 Task: Select the advanced option in the diff algorithm.
Action: Mouse moved to (129, 238)
Screenshot: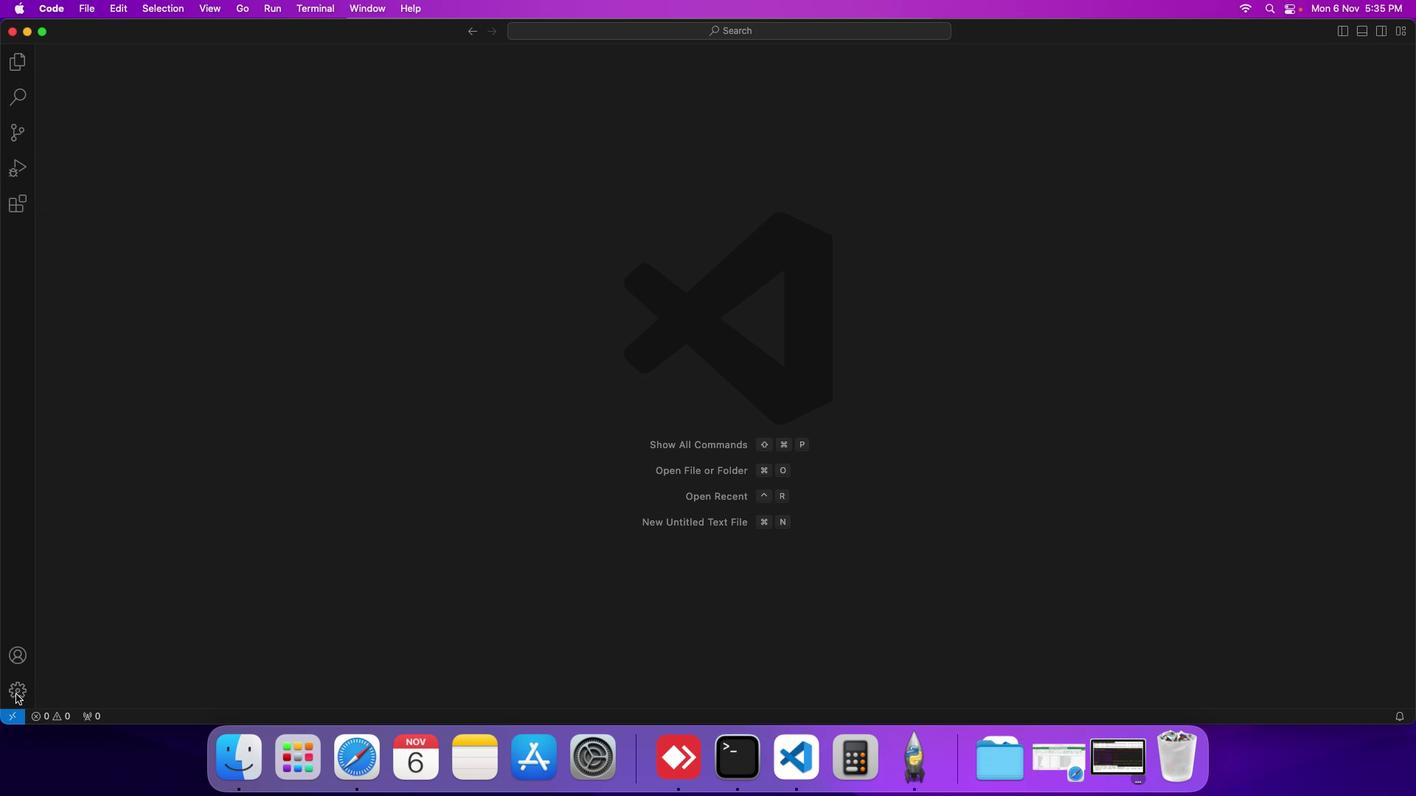 
Action: Mouse pressed left at (129, 238)
Screenshot: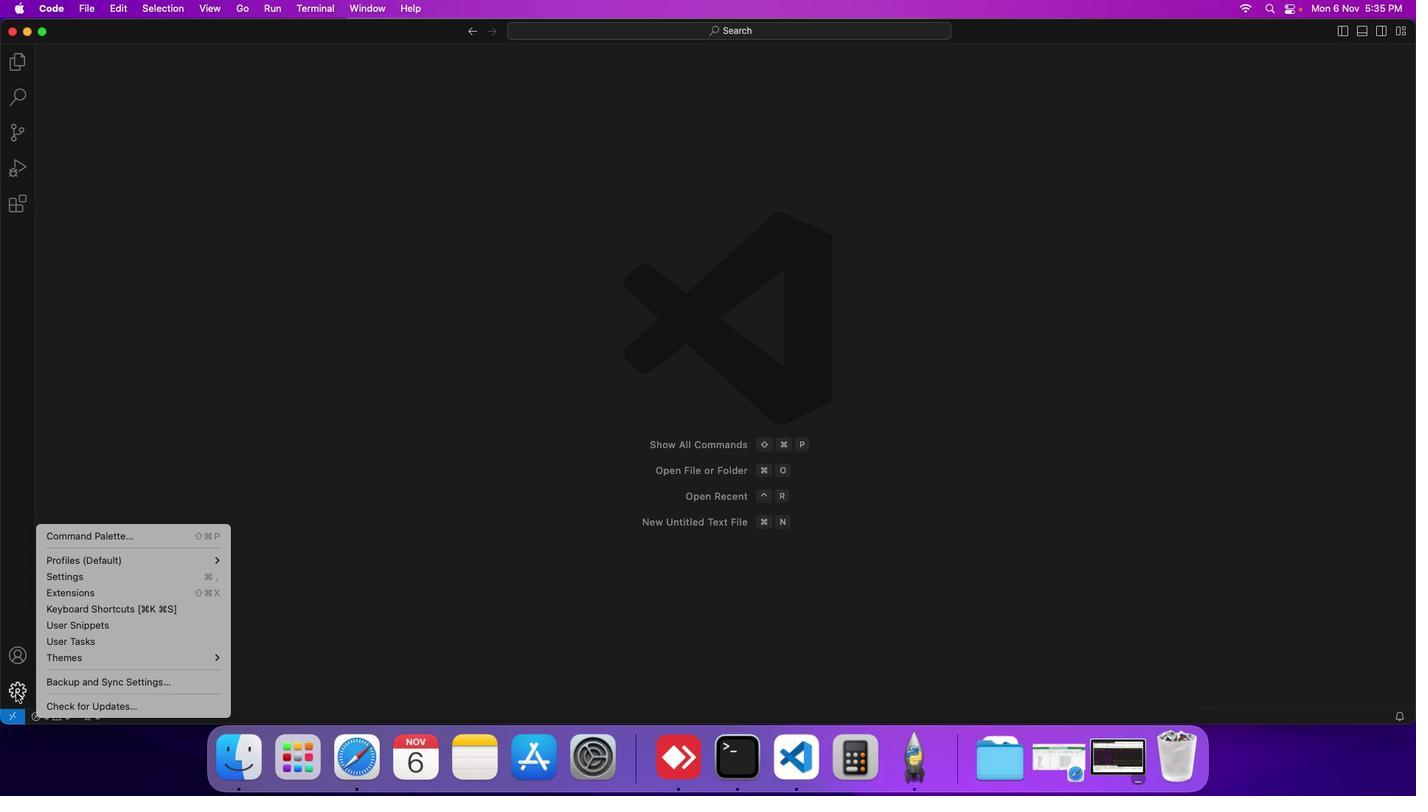 
Action: Mouse moved to (165, 239)
Screenshot: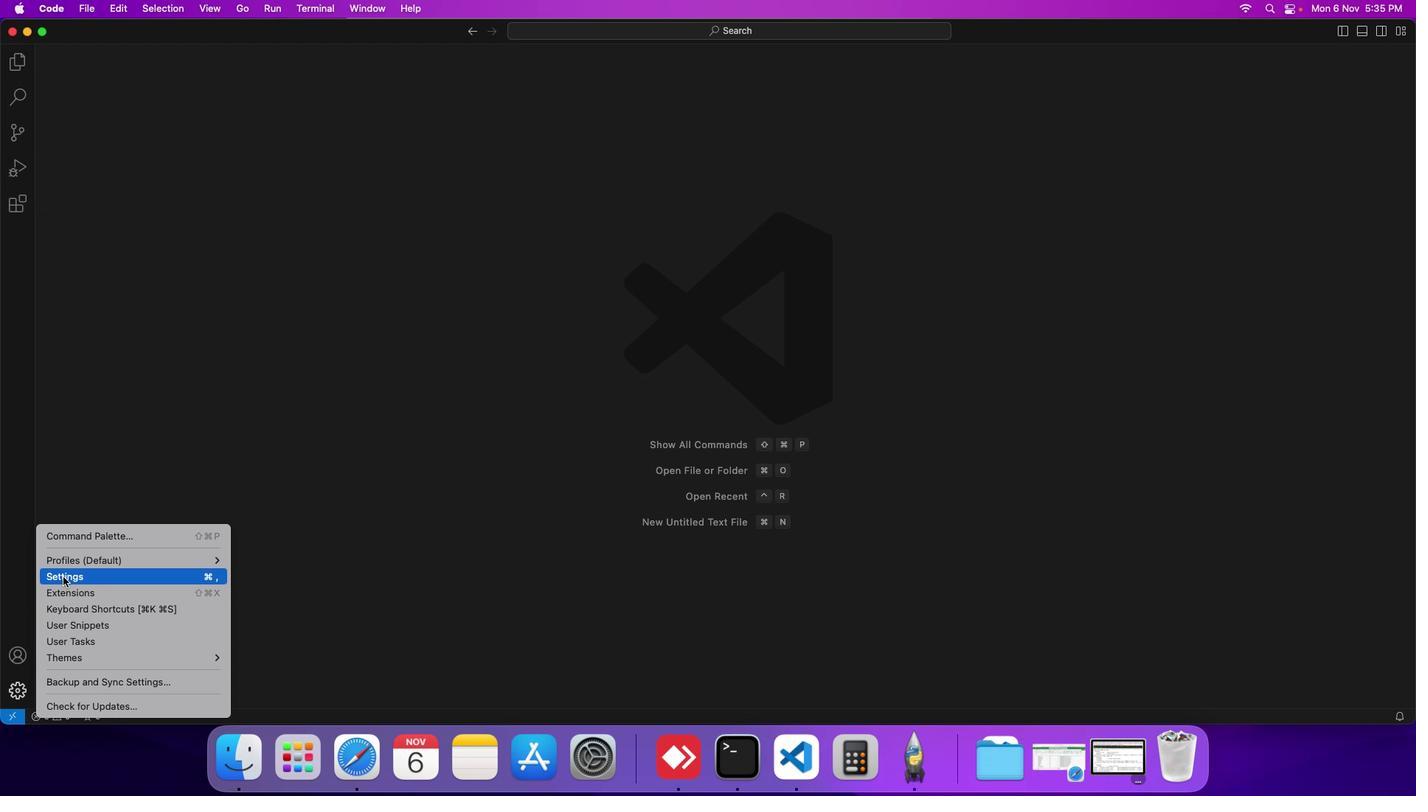 
Action: Mouse pressed left at (165, 239)
Screenshot: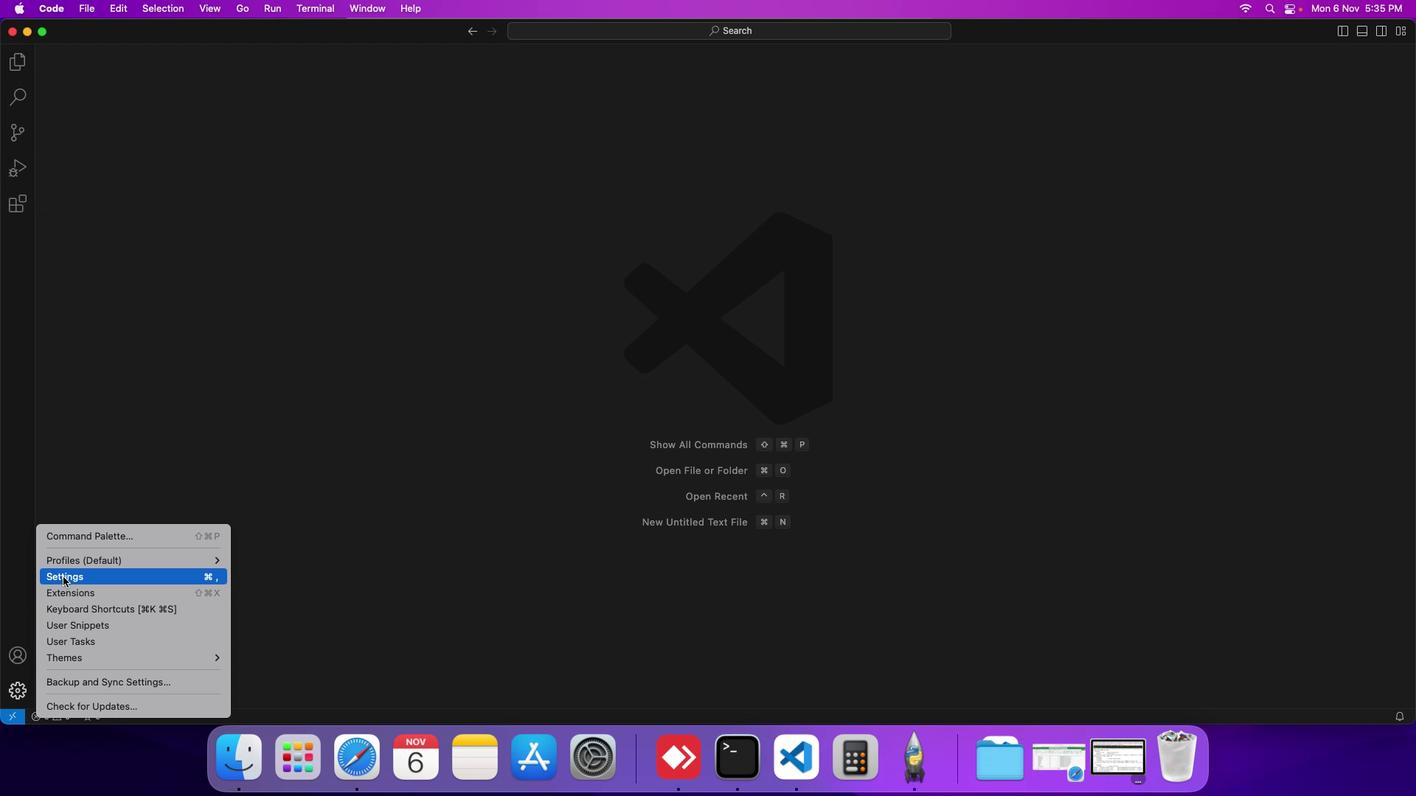 
Action: Mouse moved to (408, 246)
Screenshot: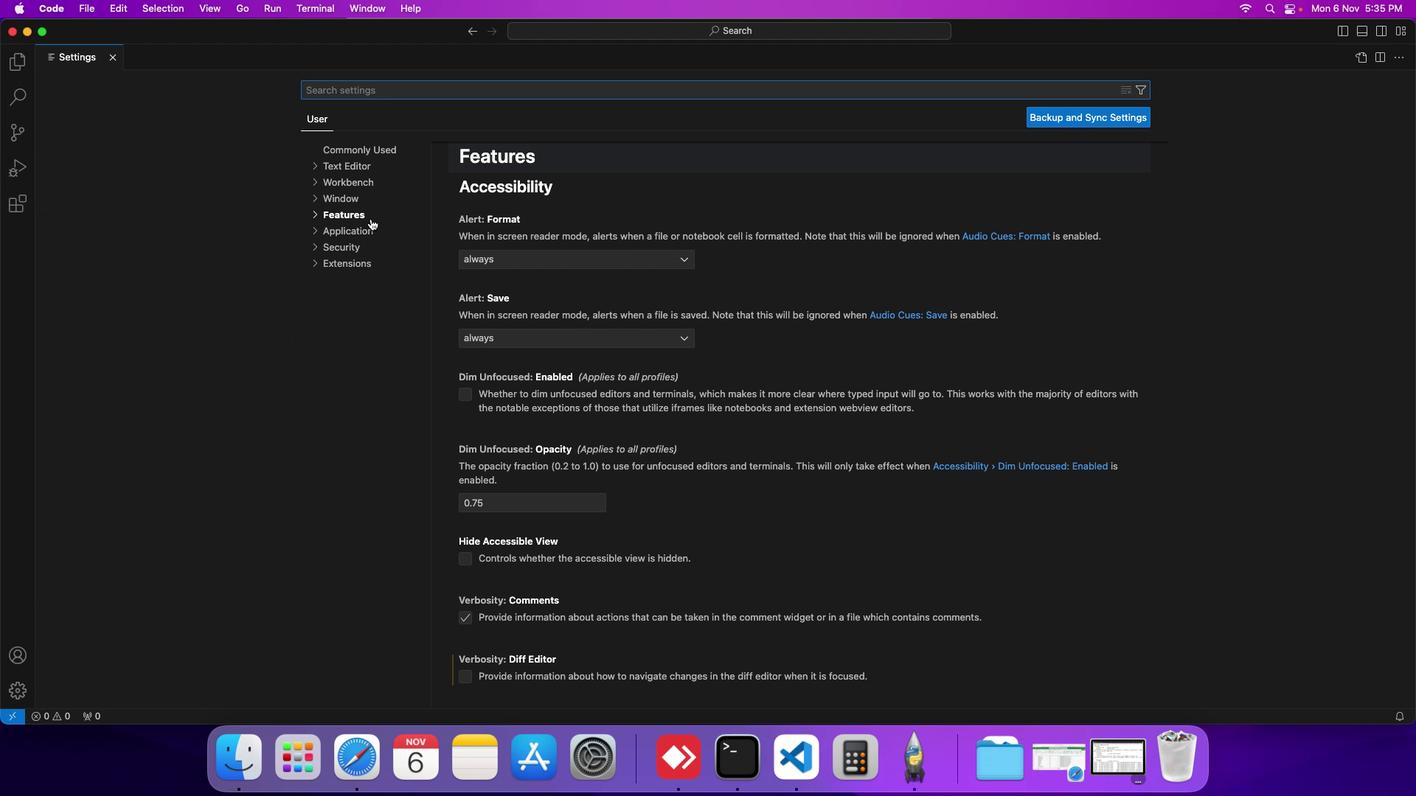 
Action: Mouse pressed left at (408, 246)
Screenshot: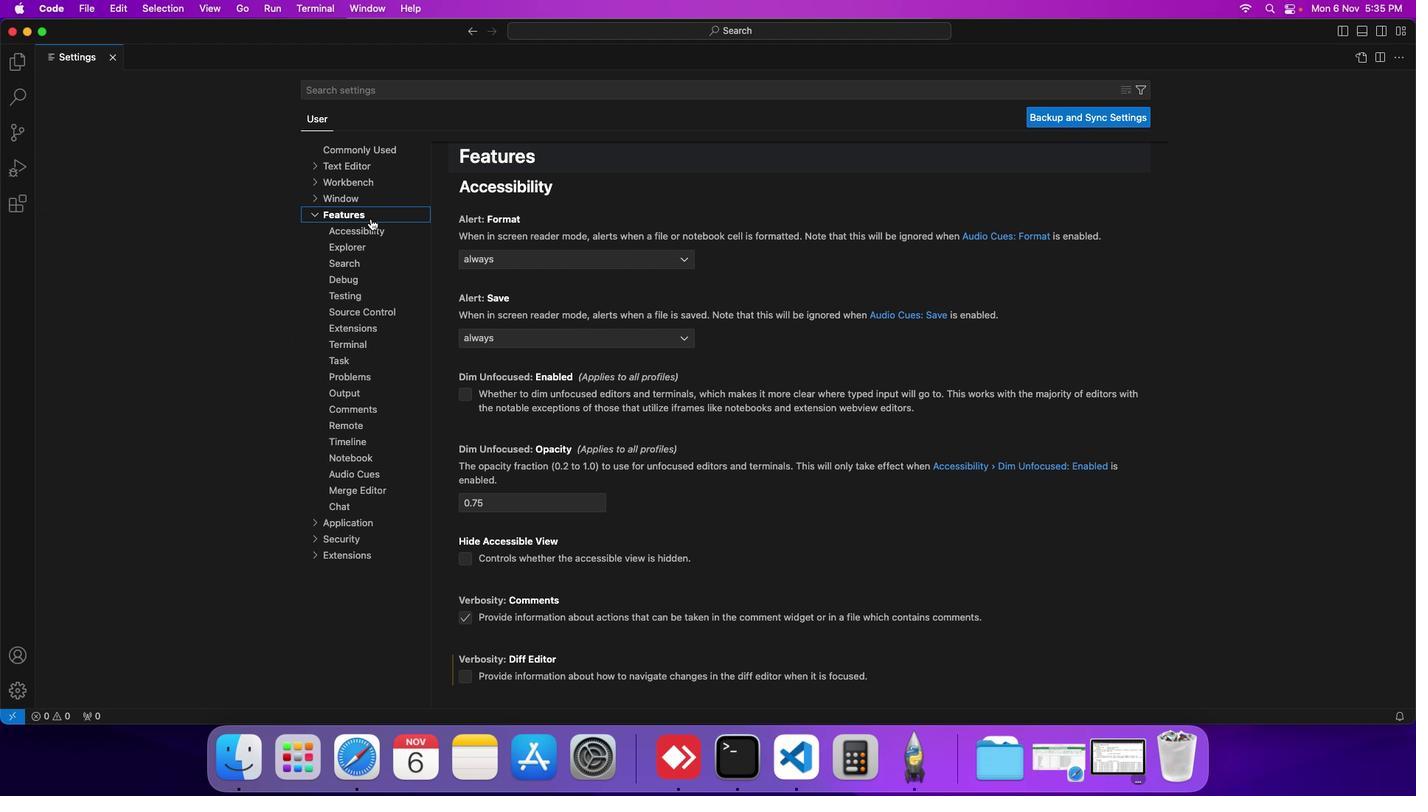 
Action: Mouse moved to (397, 241)
Screenshot: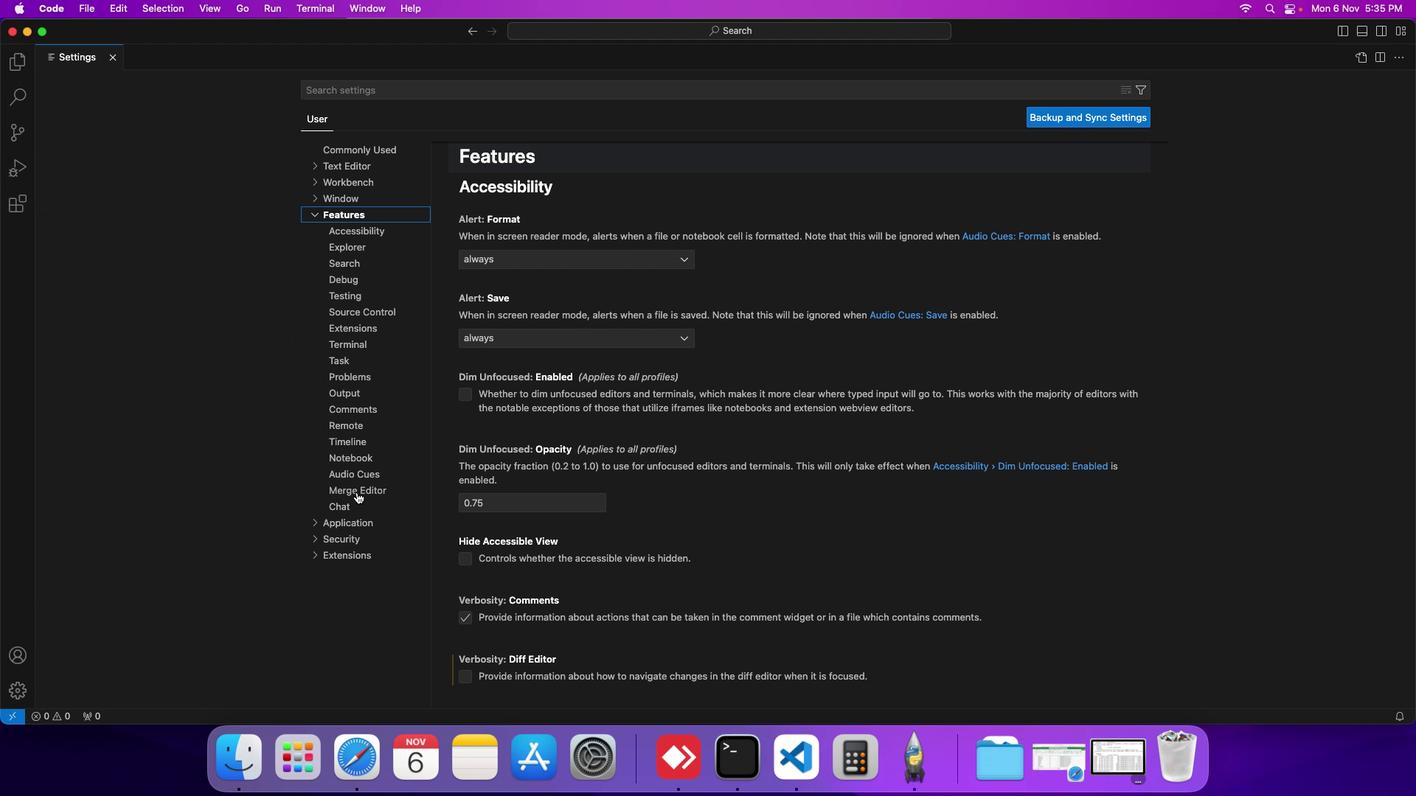 
Action: Mouse pressed left at (397, 241)
Screenshot: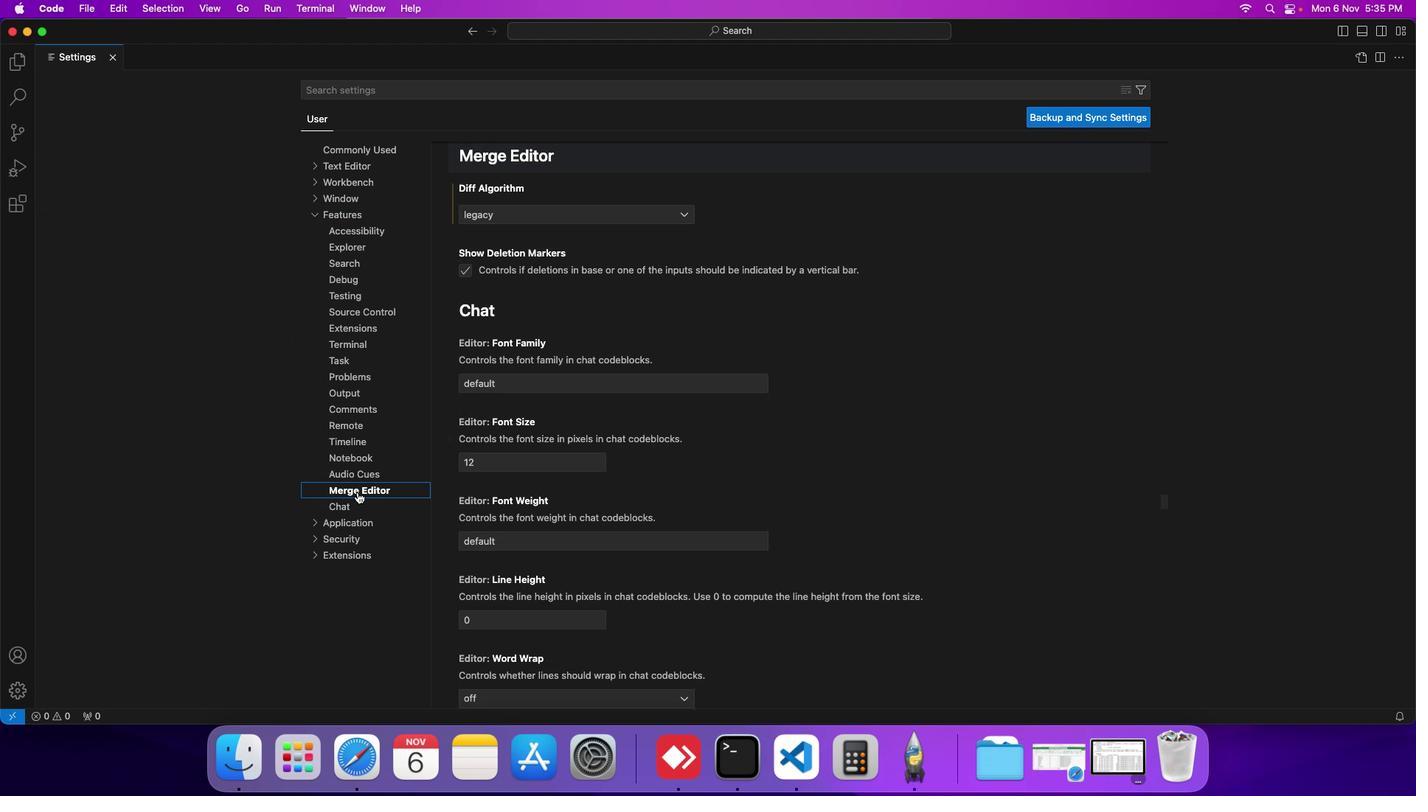 
Action: Mouse moved to (627, 246)
Screenshot: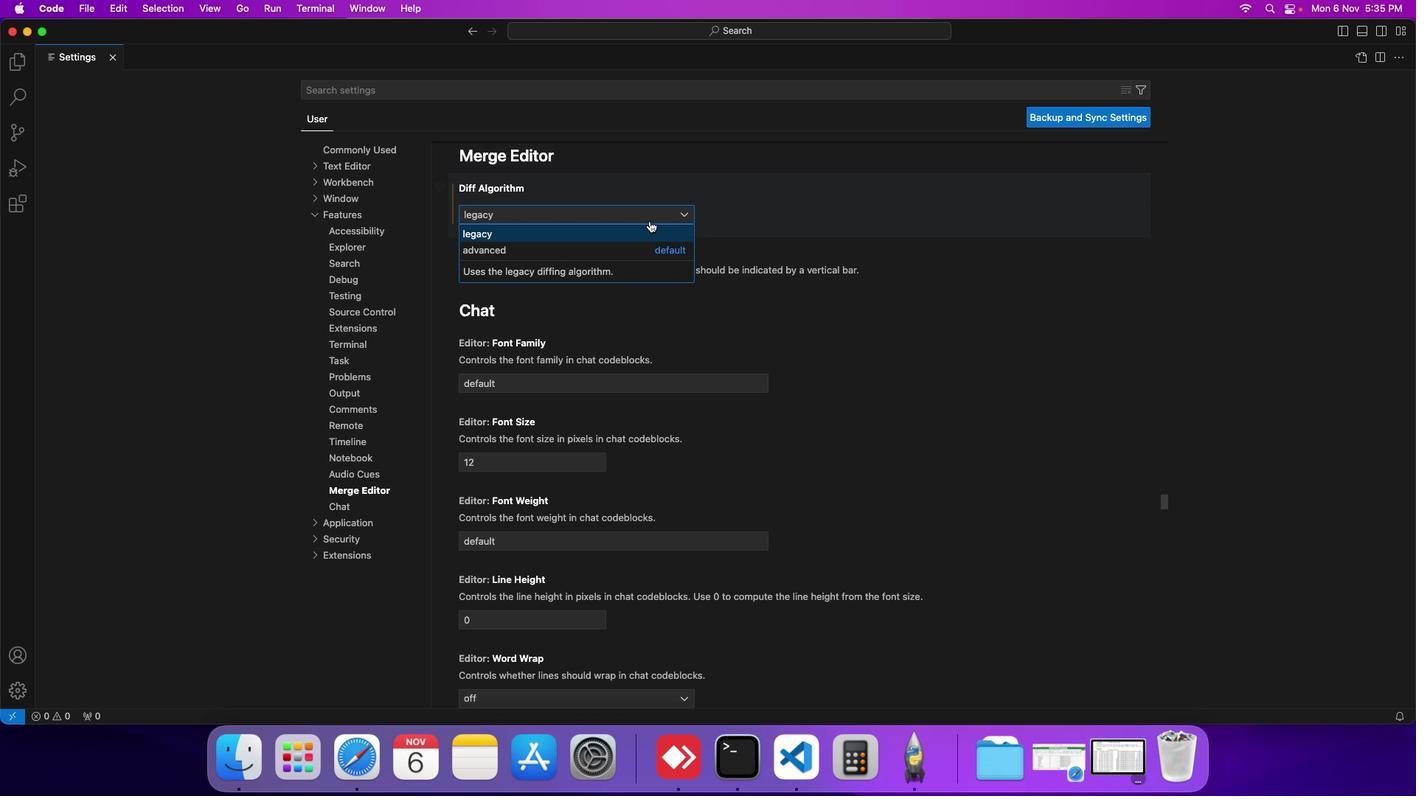 
Action: Mouse pressed left at (627, 246)
Screenshot: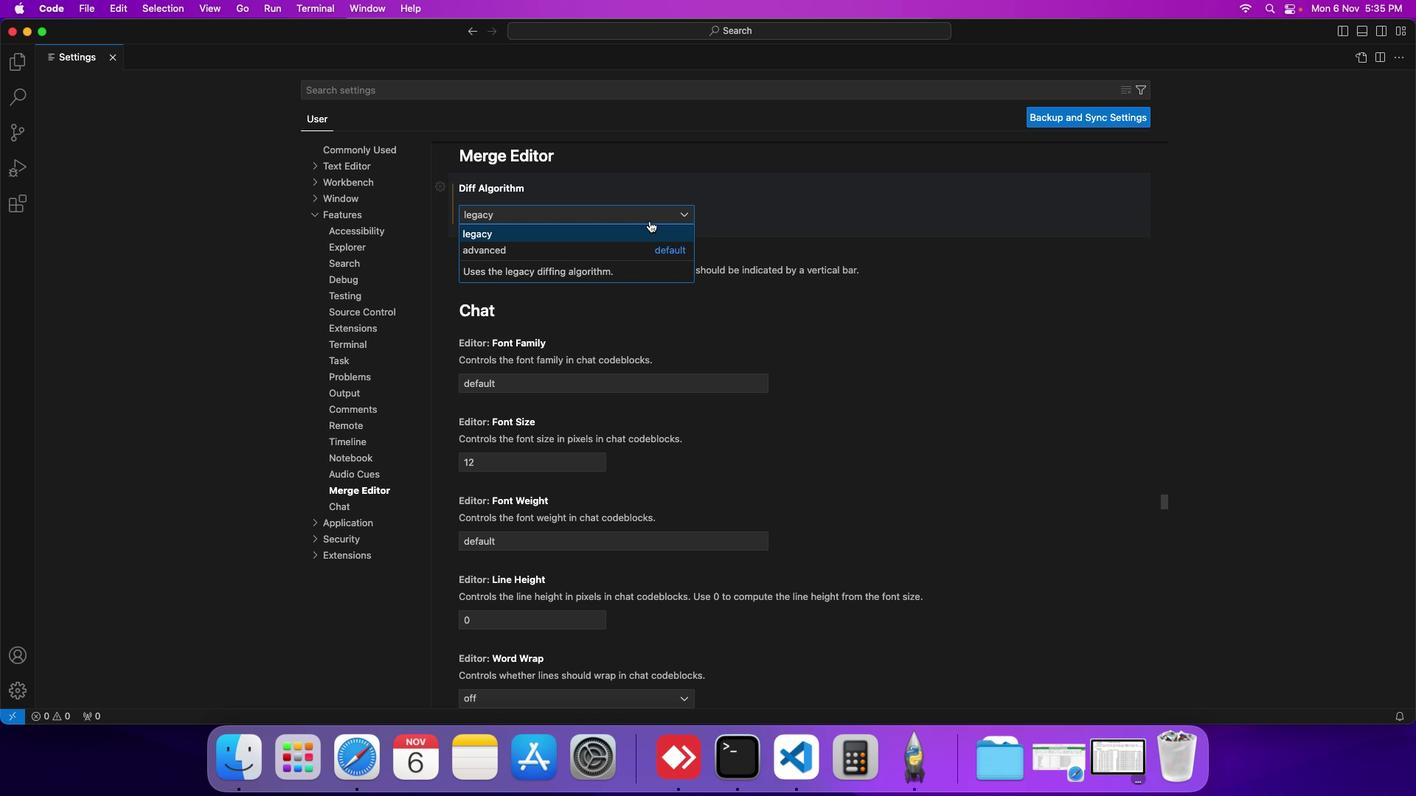 
Action: Mouse moved to (603, 245)
Screenshot: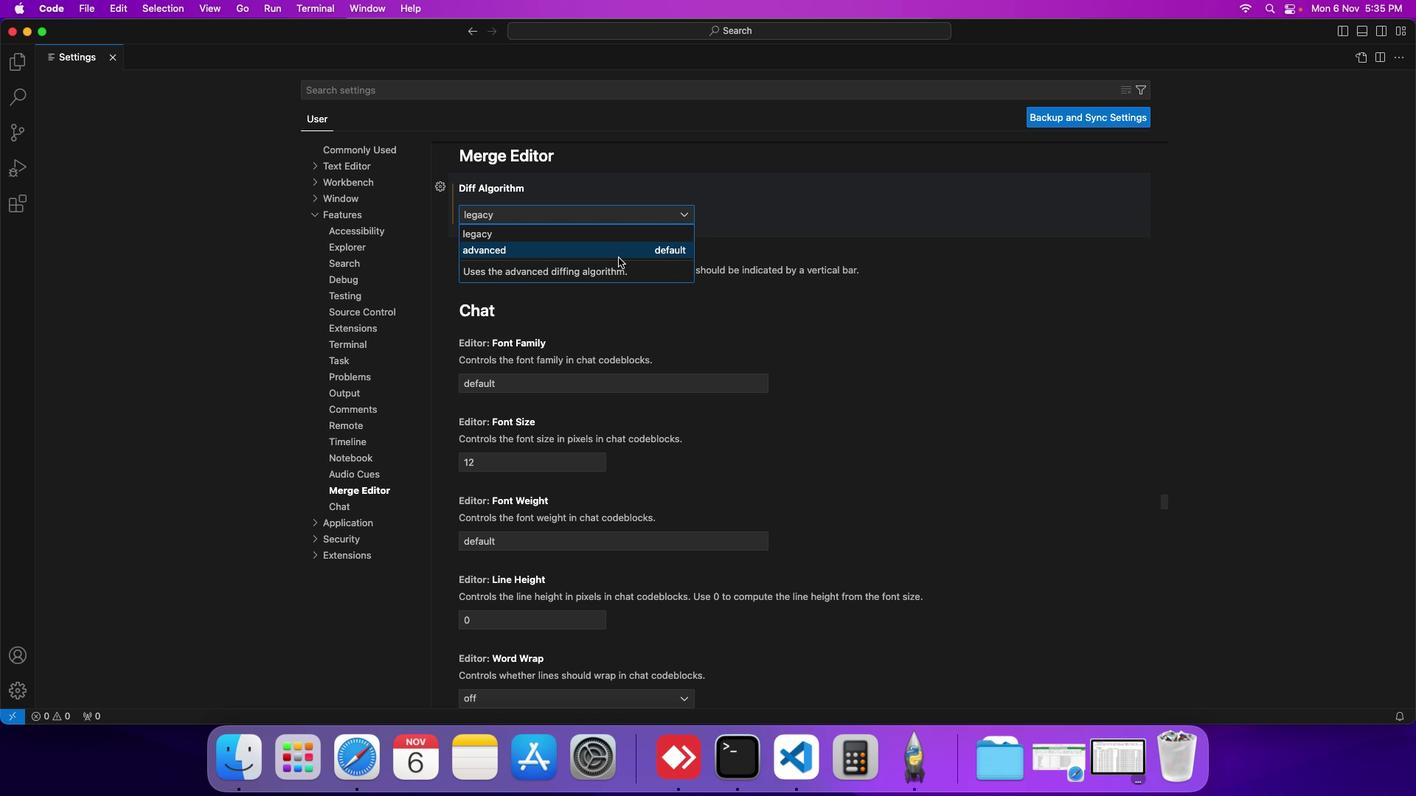 
Action: Mouse pressed left at (603, 245)
Screenshot: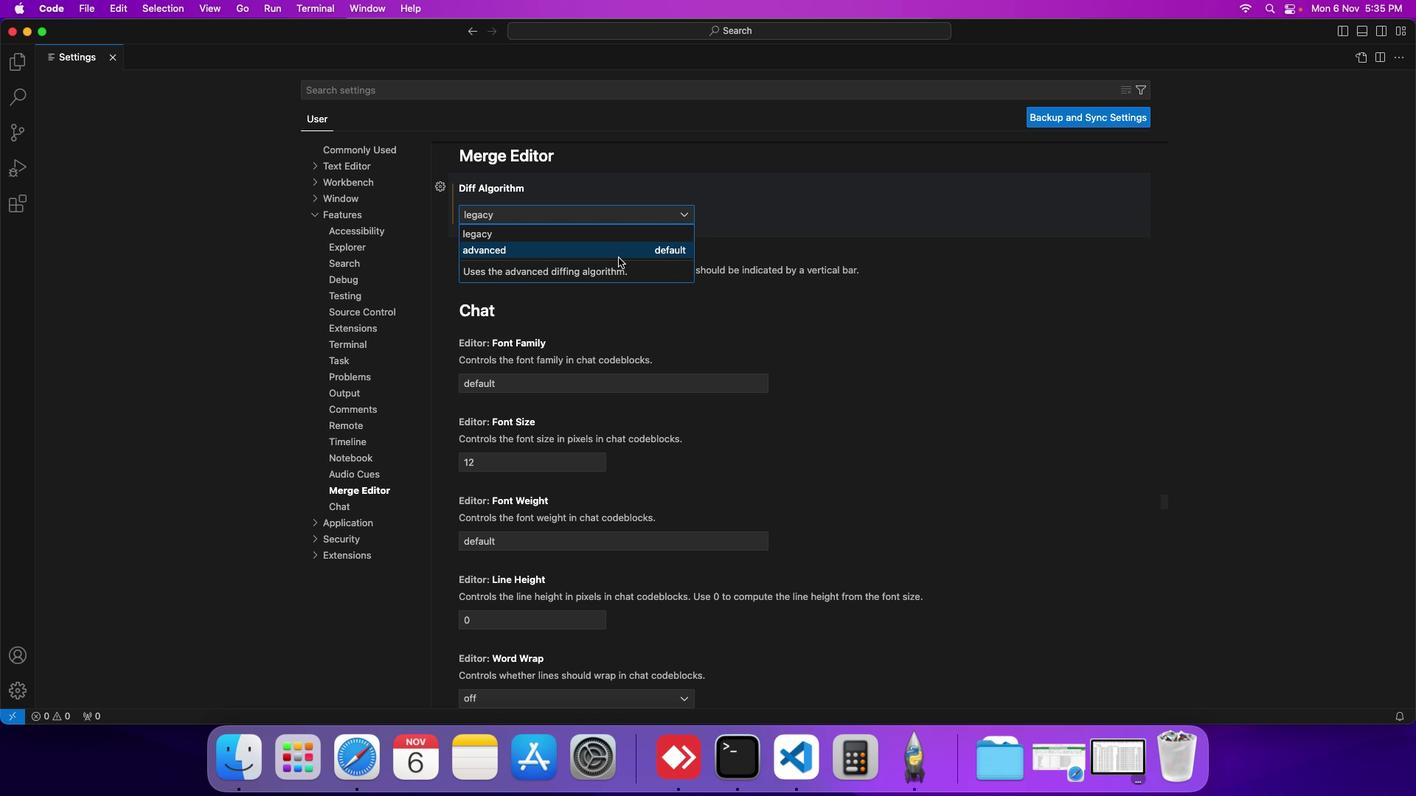 
Action: Mouse moved to (509, 246)
Screenshot: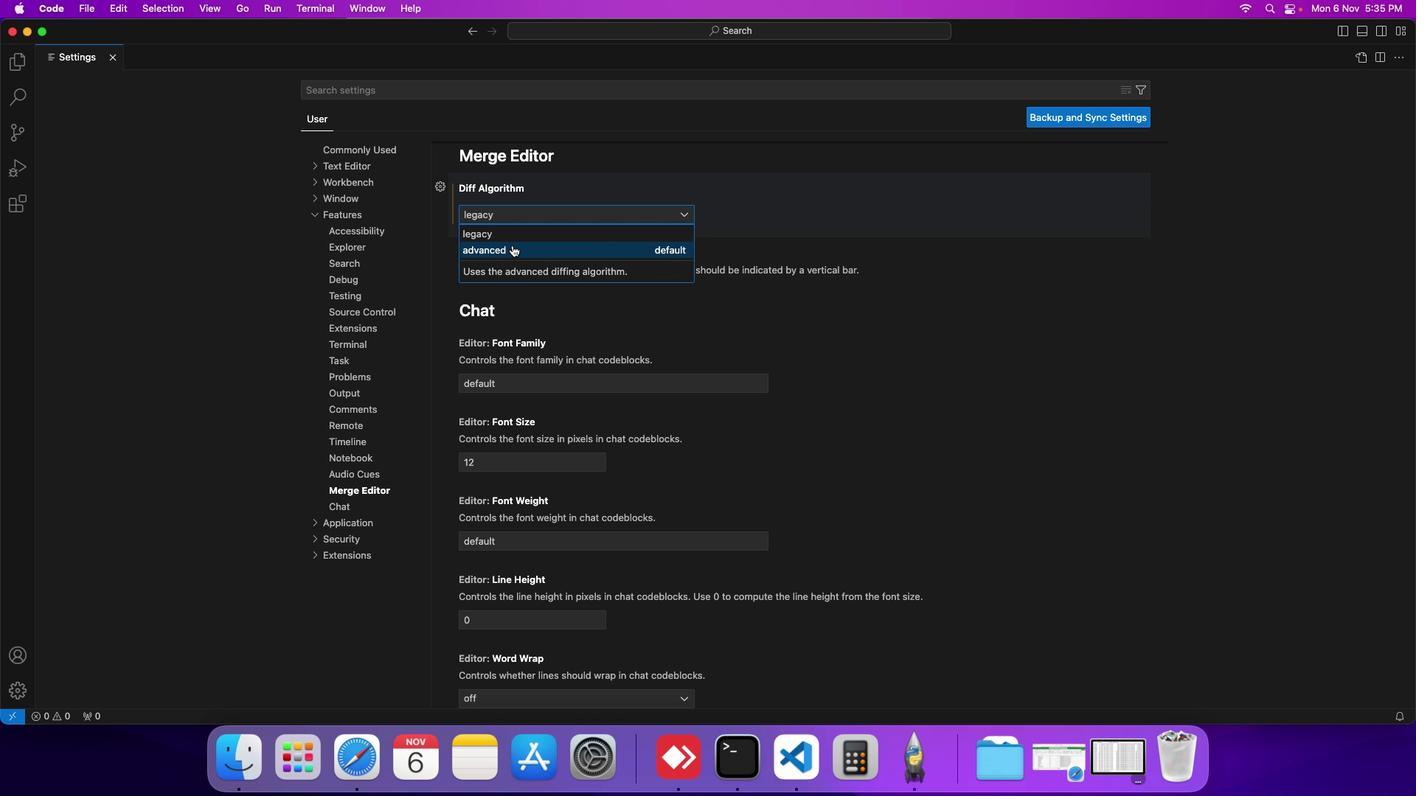 
Action: Mouse pressed left at (509, 246)
Screenshot: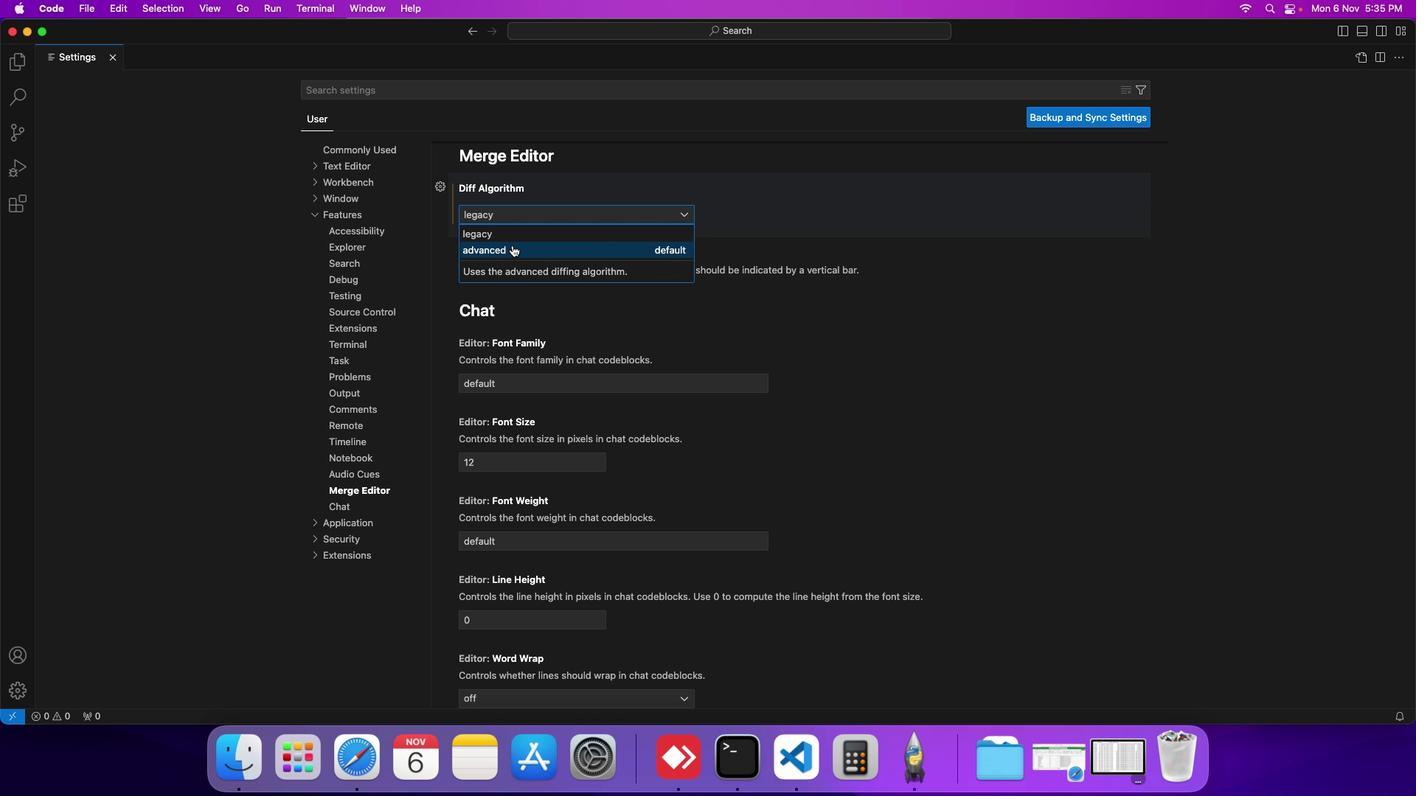 
